Task: Add the task  Search results not returning expected results to the section Feature Fiesta in the project ZephyrTech and add a Due Date to the respective task as 2024/04/15.
Action: Mouse moved to (717, 469)
Screenshot: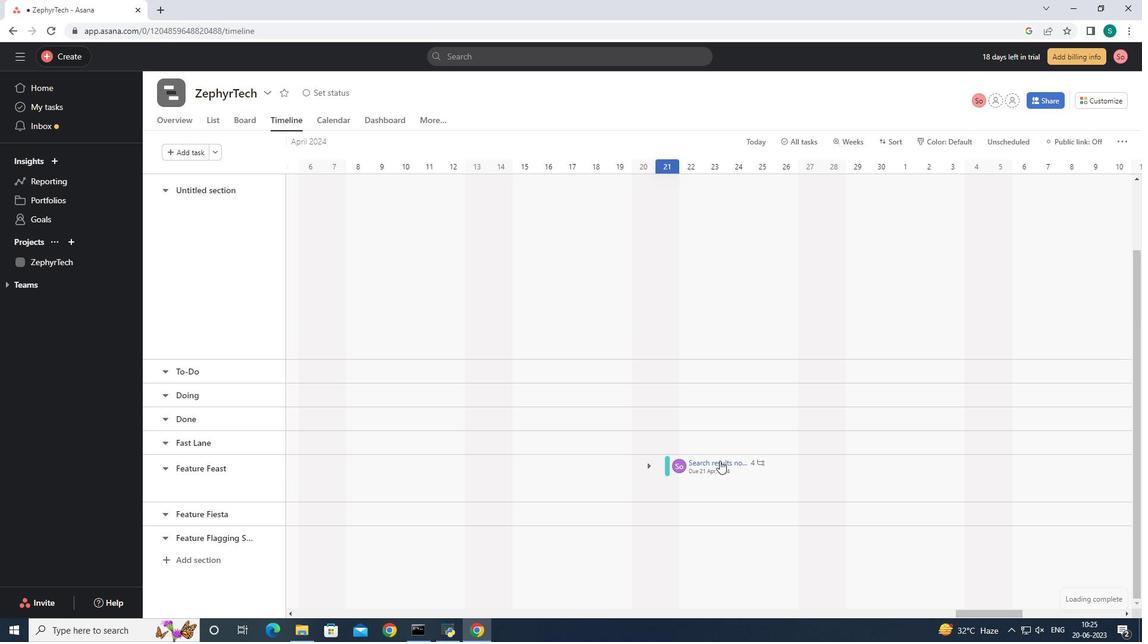 
Action: Mouse pressed left at (717, 469)
Screenshot: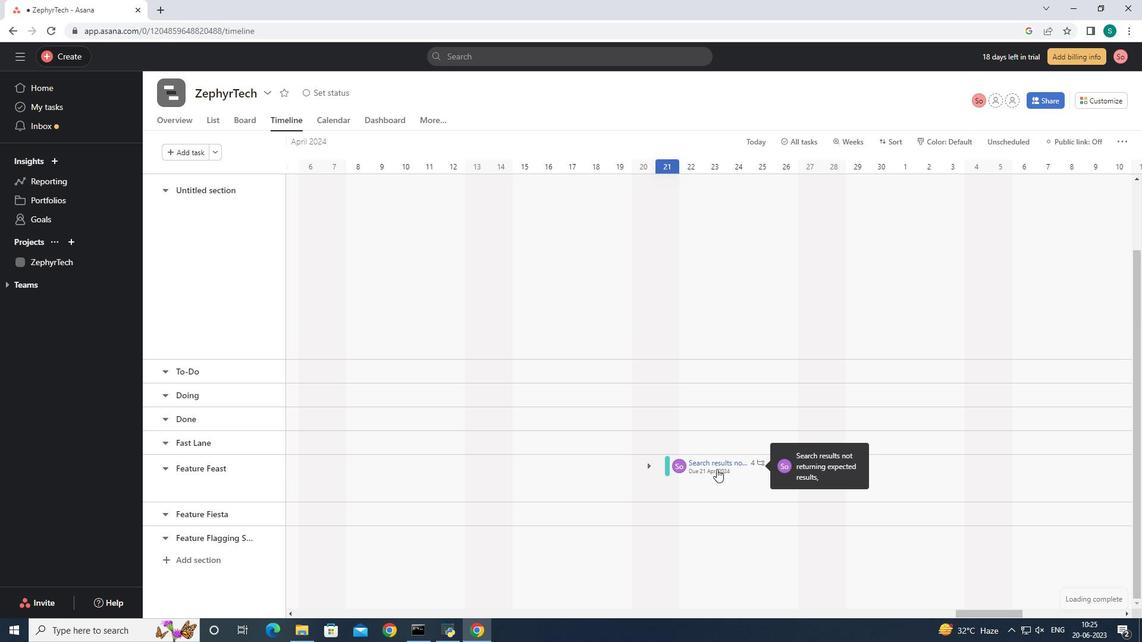 
Action: Mouse moved to (922, 255)
Screenshot: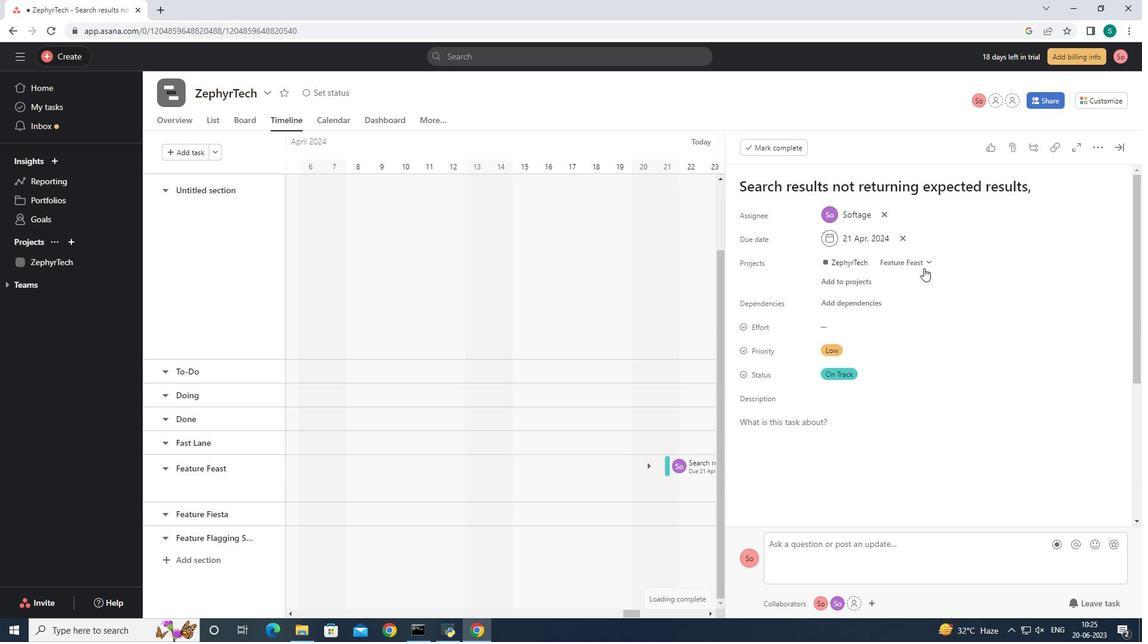 
Action: Mouse pressed left at (922, 255)
Screenshot: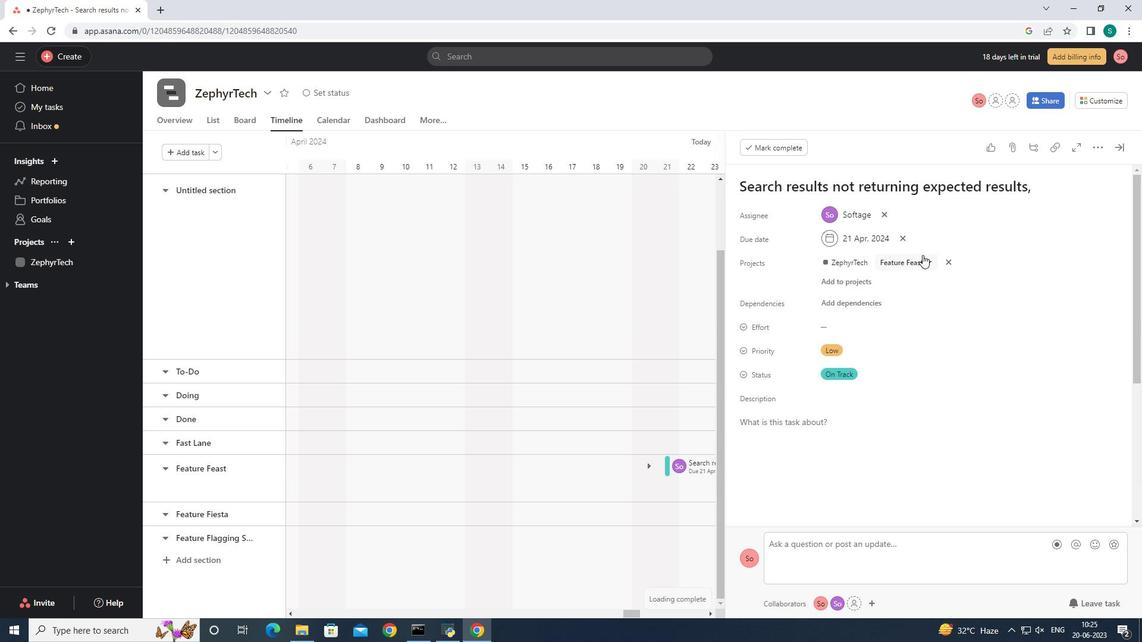 
Action: Mouse moved to (888, 413)
Screenshot: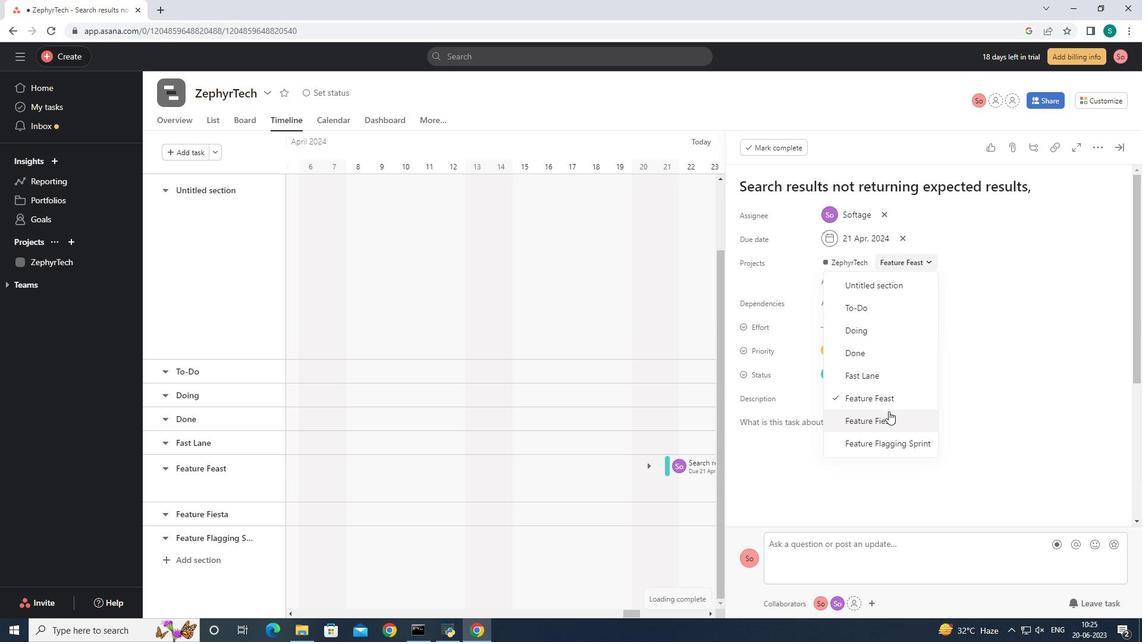 
Action: Mouse pressed left at (888, 413)
Screenshot: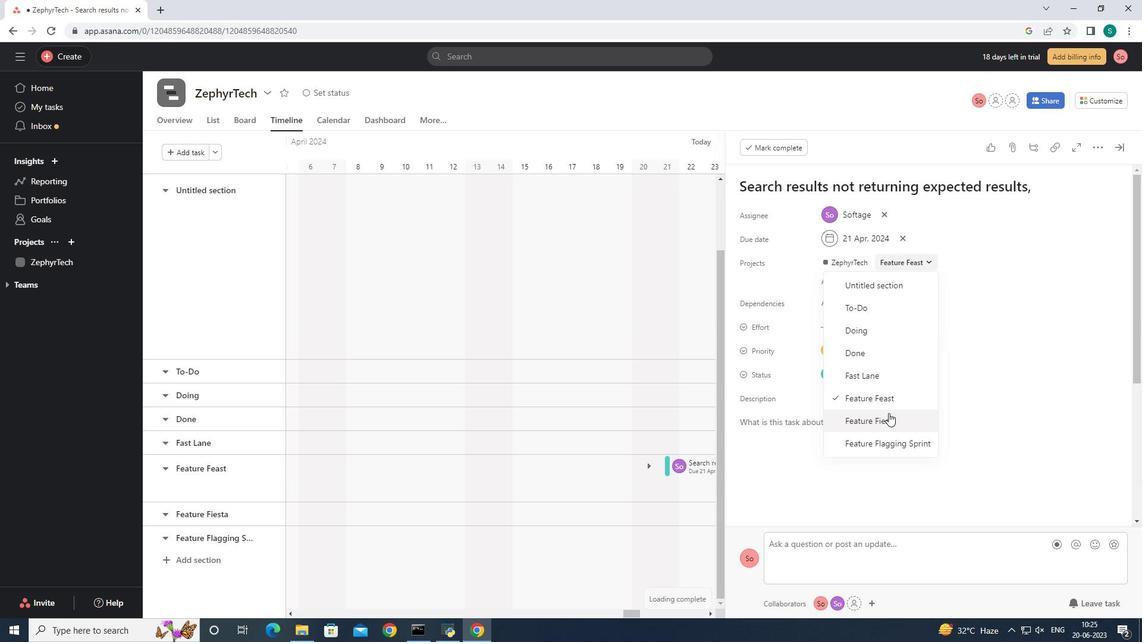 
Action: Mouse moved to (862, 240)
Screenshot: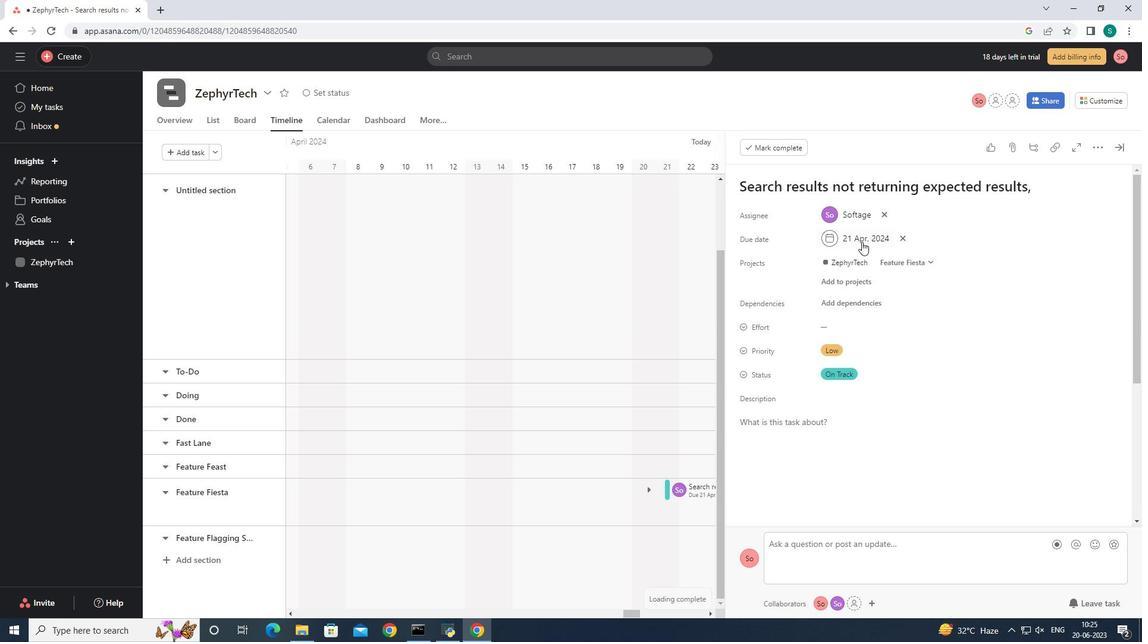 
Action: Mouse pressed left at (862, 240)
Screenshot: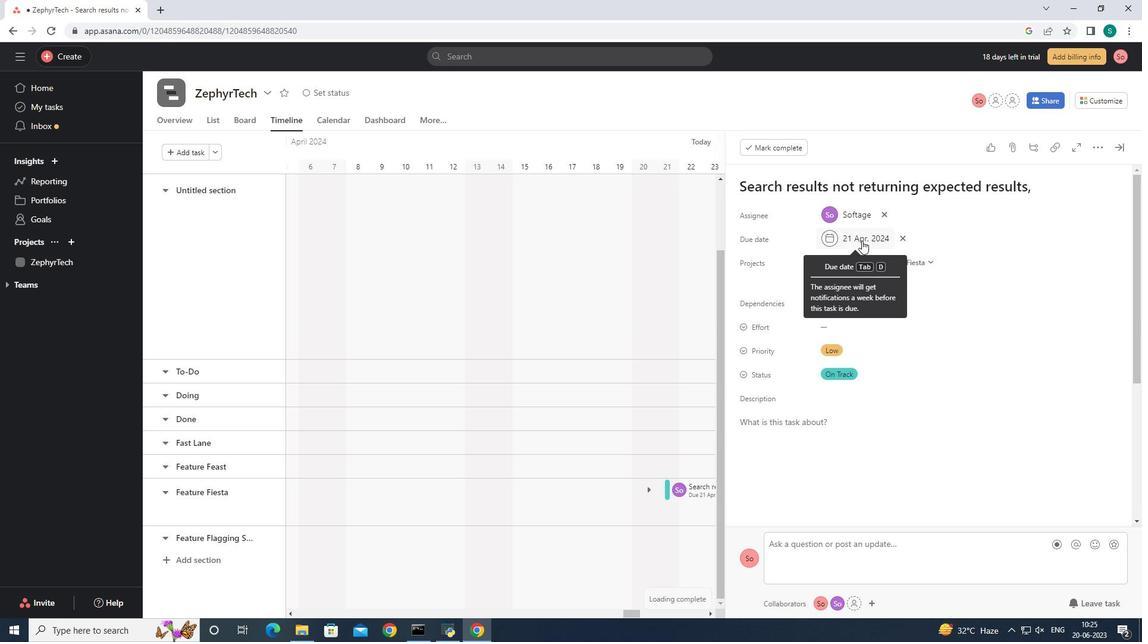 
Action: Mouse moved to (835, 370)
Screenshot: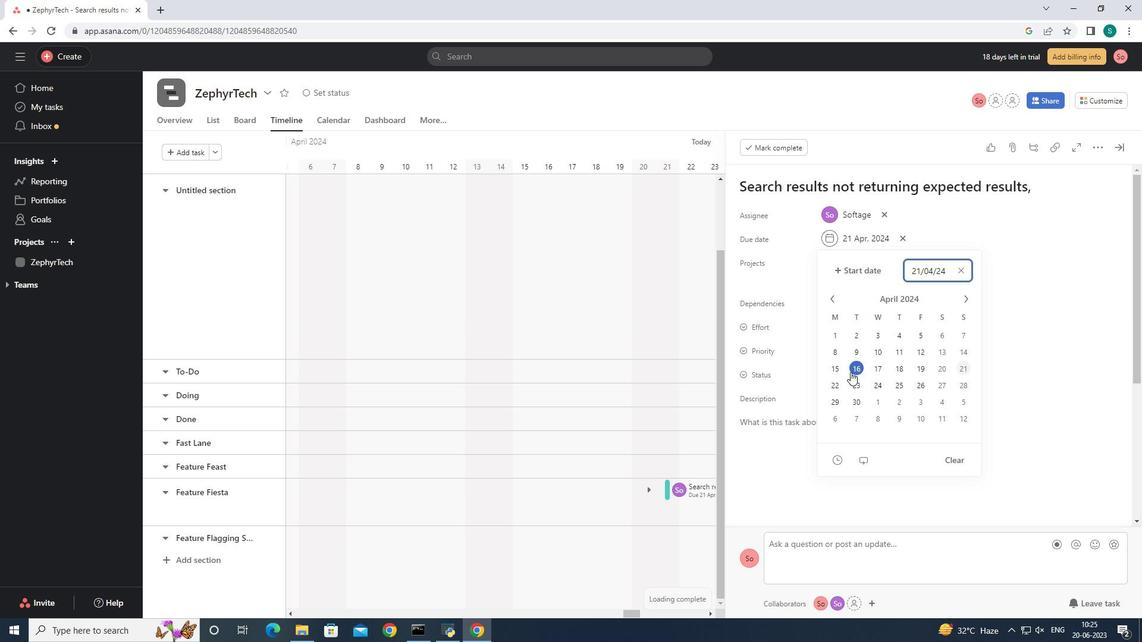 
Action: Mouse pressed left at (835, 370)
Screenshot: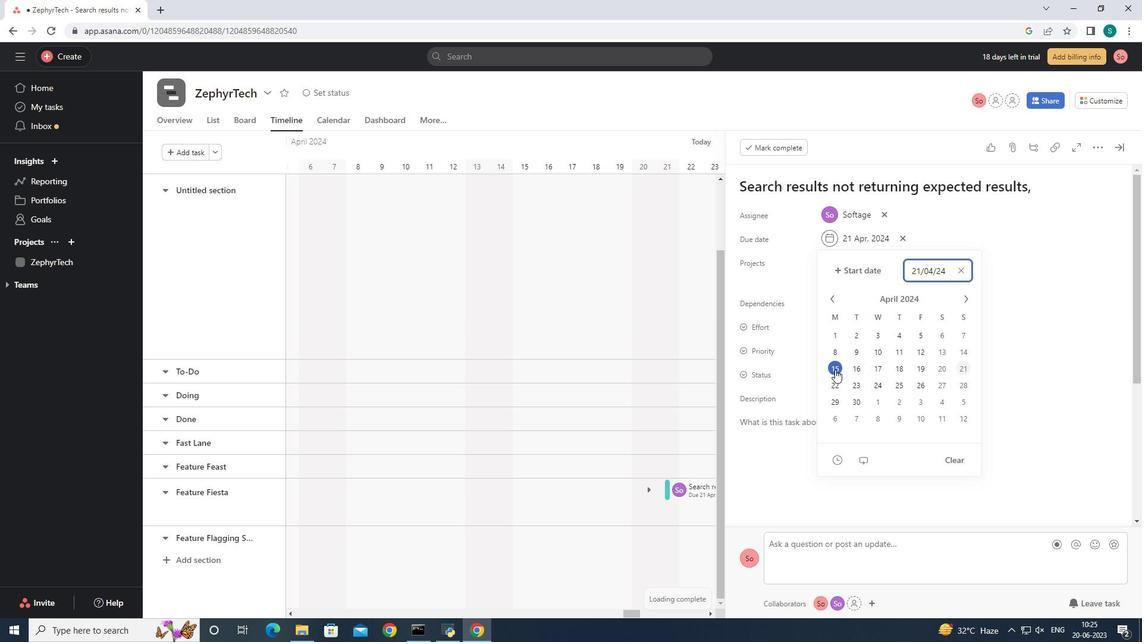 
Action: Mouse moved to (1041, 274)
Screenshot: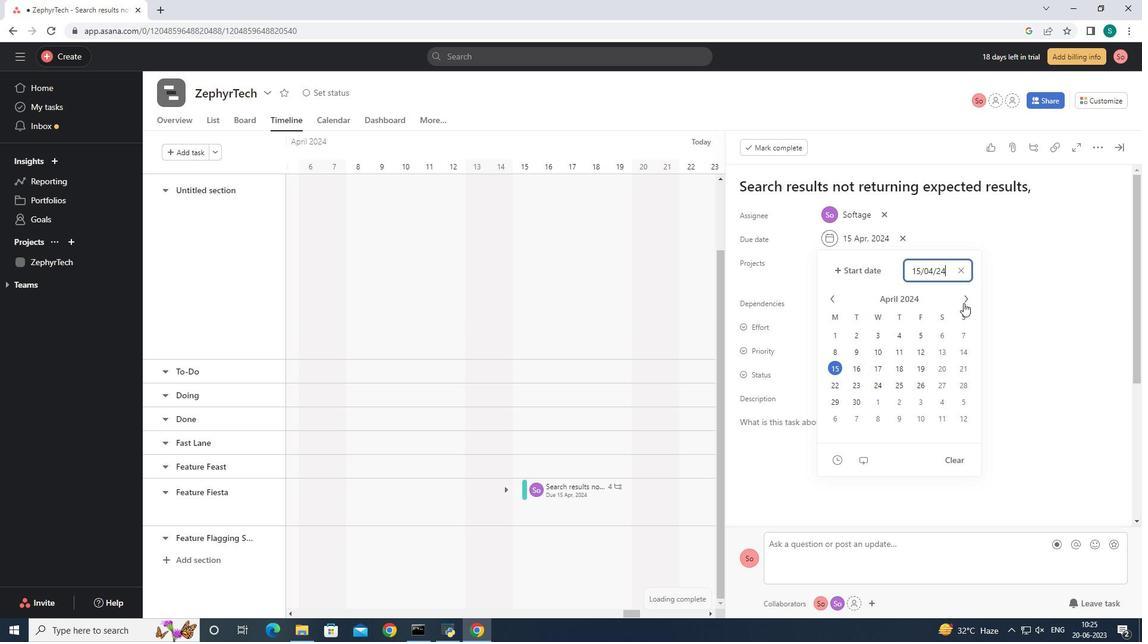 
Action: Mouse pressed left at (1041, 274)
Screenshot: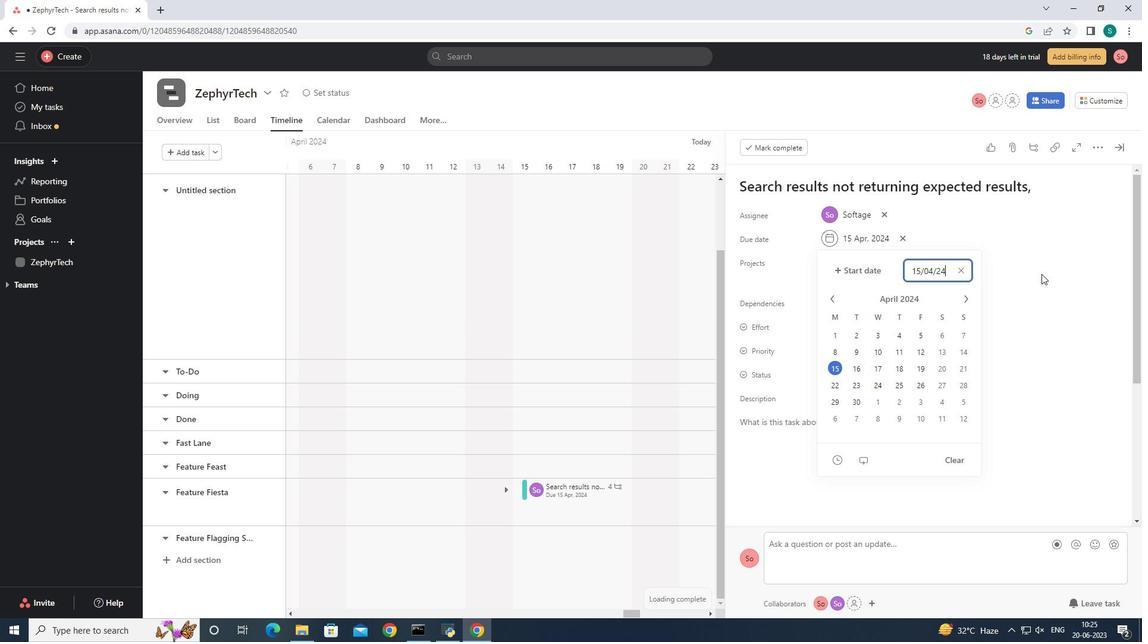 
Action: Mouse moved to (1124, 139)
Screenshot: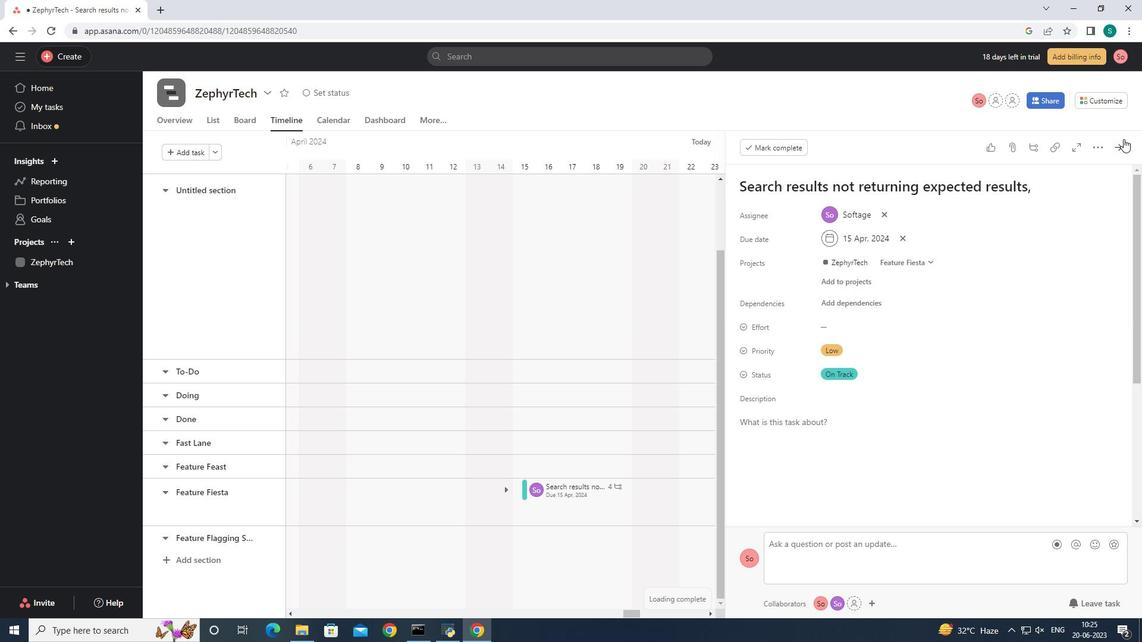 
Action: Mouse pressed left at (1124, 139)
Screenshot: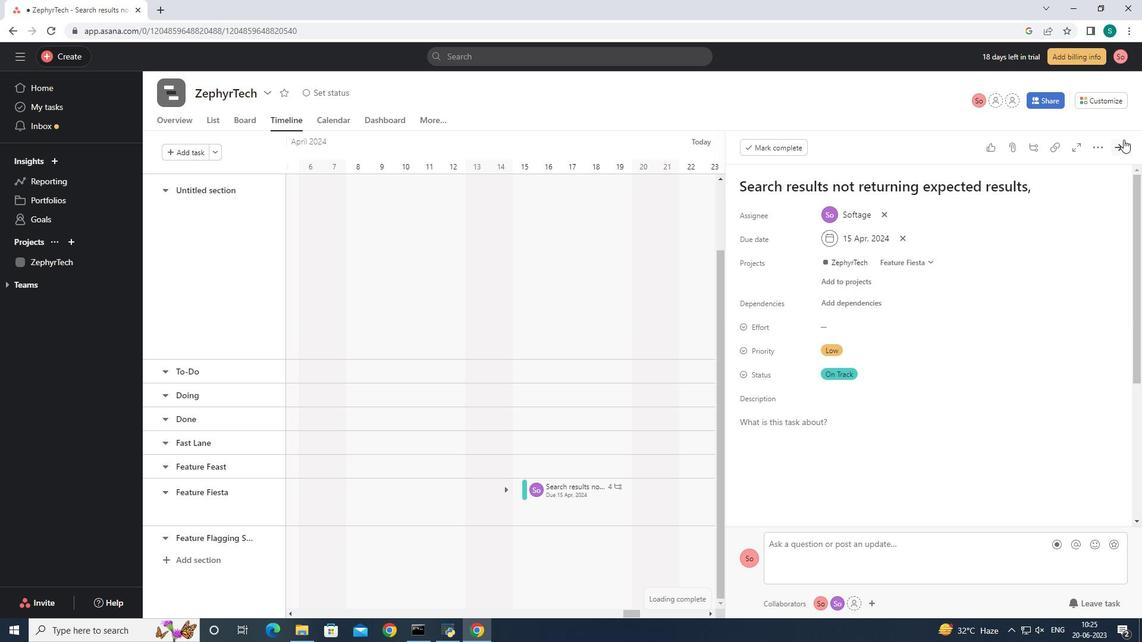 
Action: Mouse moved to (625, 521)
Screenshot: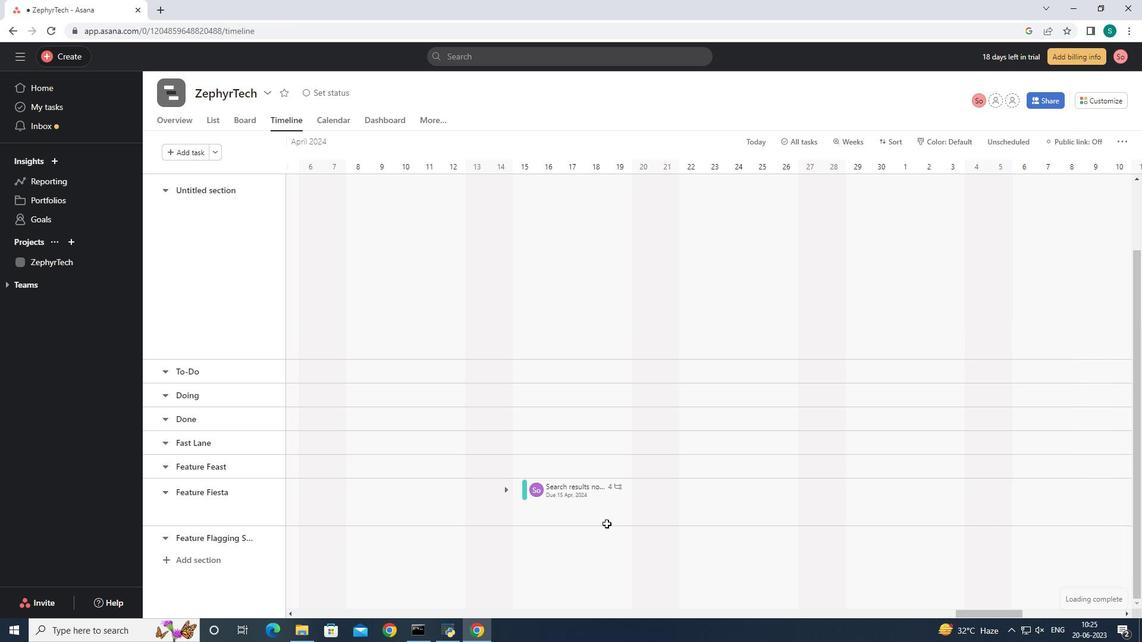
